 Task: Look for products from Four Sigmatic only.
Action: Mouse pressed left at (30, 107)
Screenshot: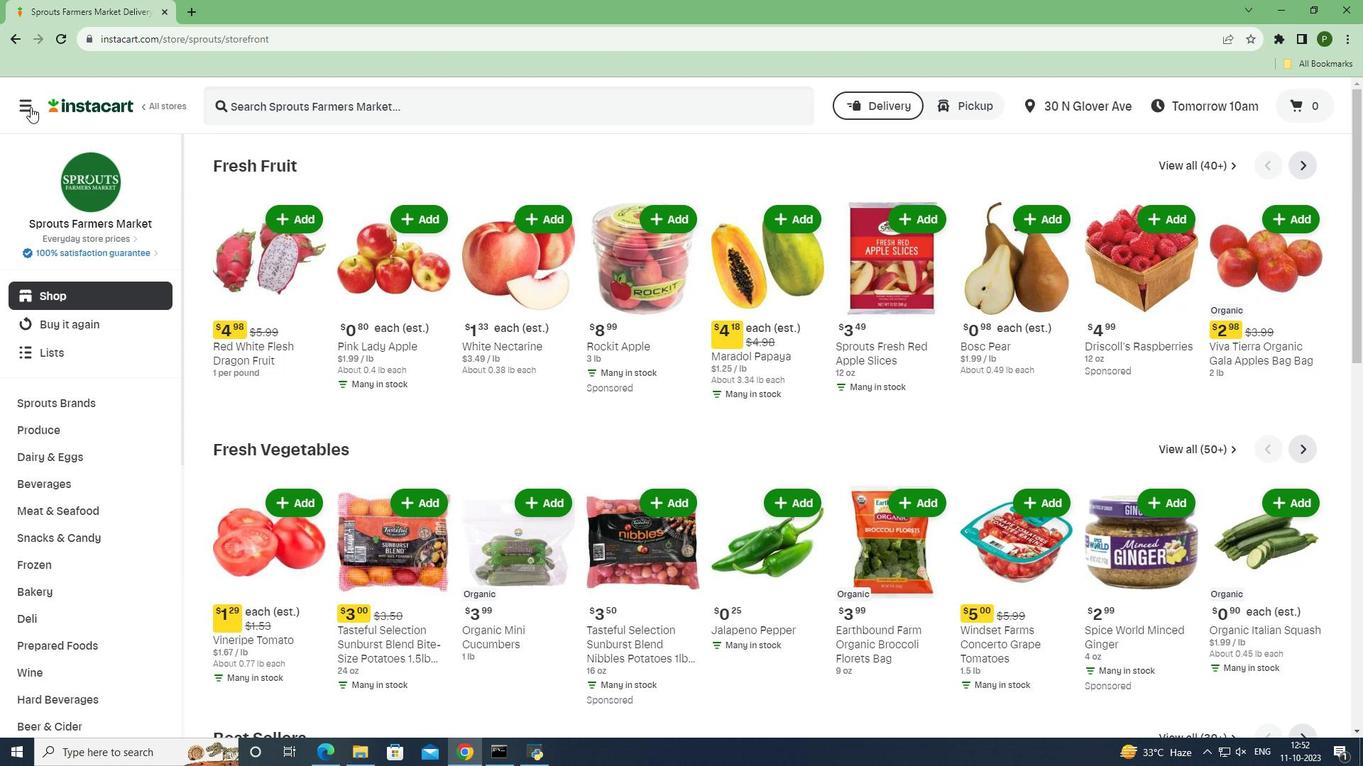 
Action: Mouse moved to (31, 368)
Screenshot: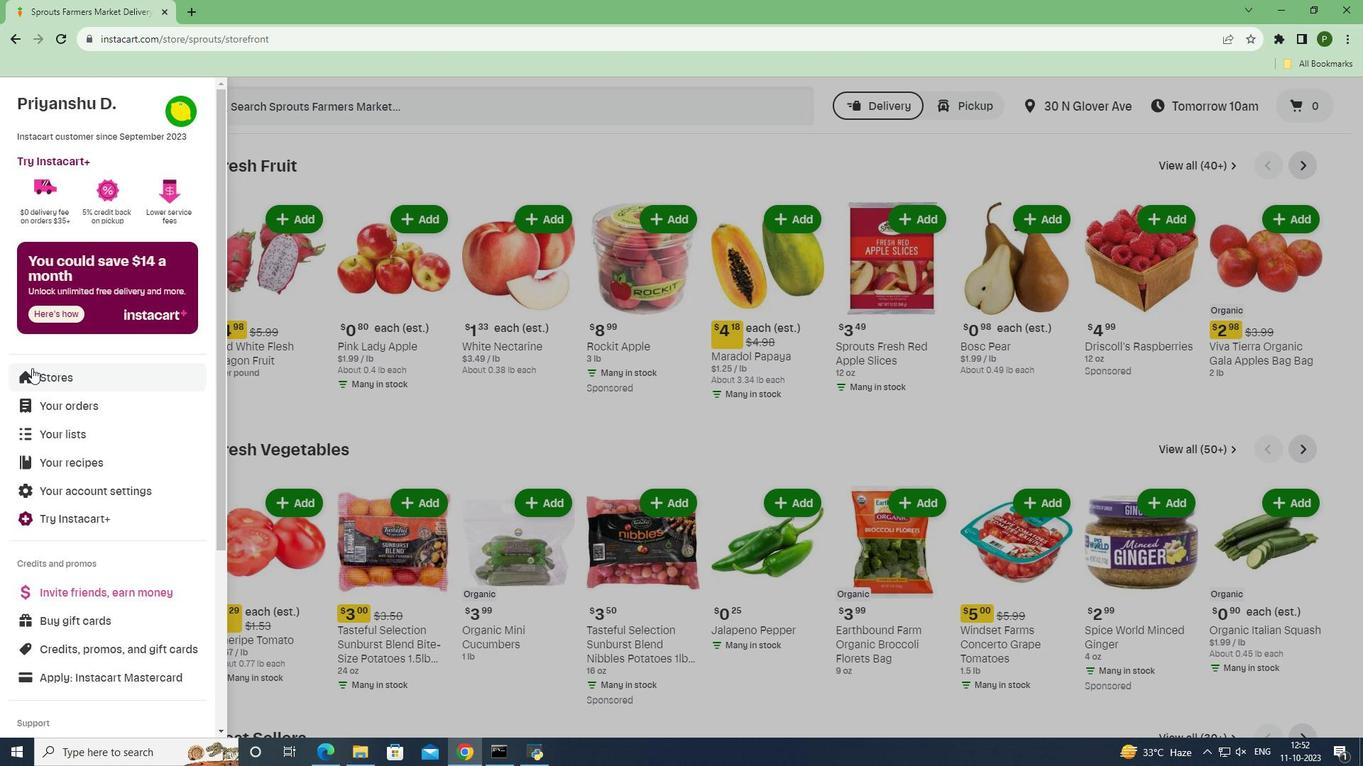 
Action: Mouse pressed left at (31, 368)
Screenshot: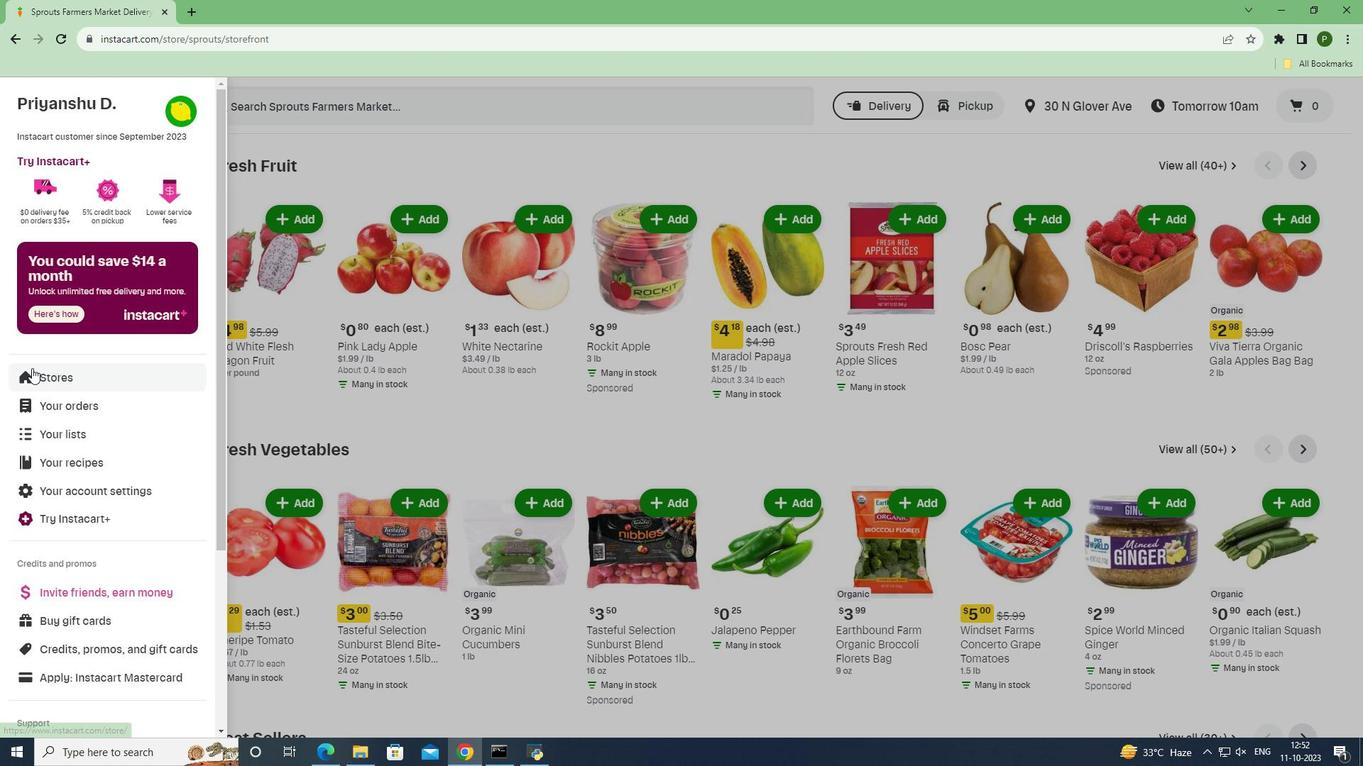 
Action: Mouse moved to (313, 168)
Screenshot: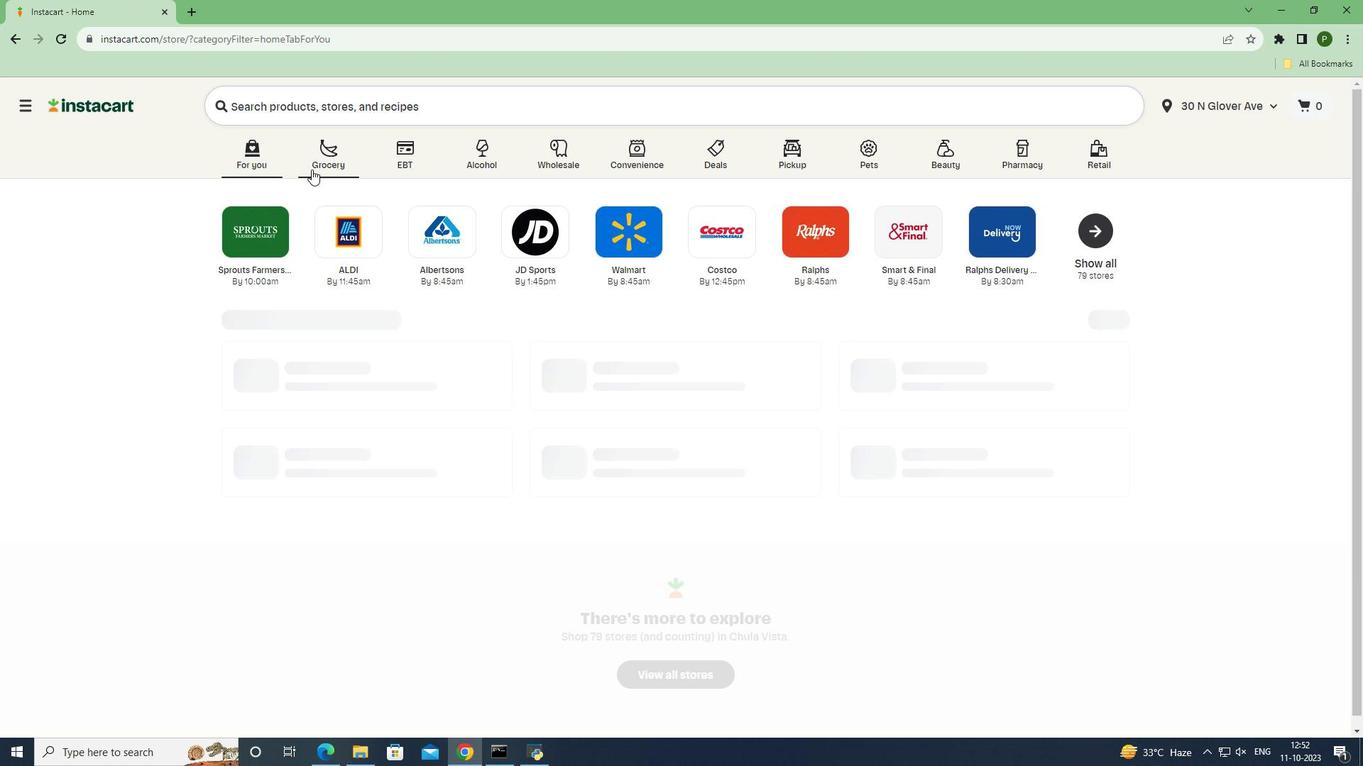 
Action: Mouse pressed left at (313, 168)
Screenshot: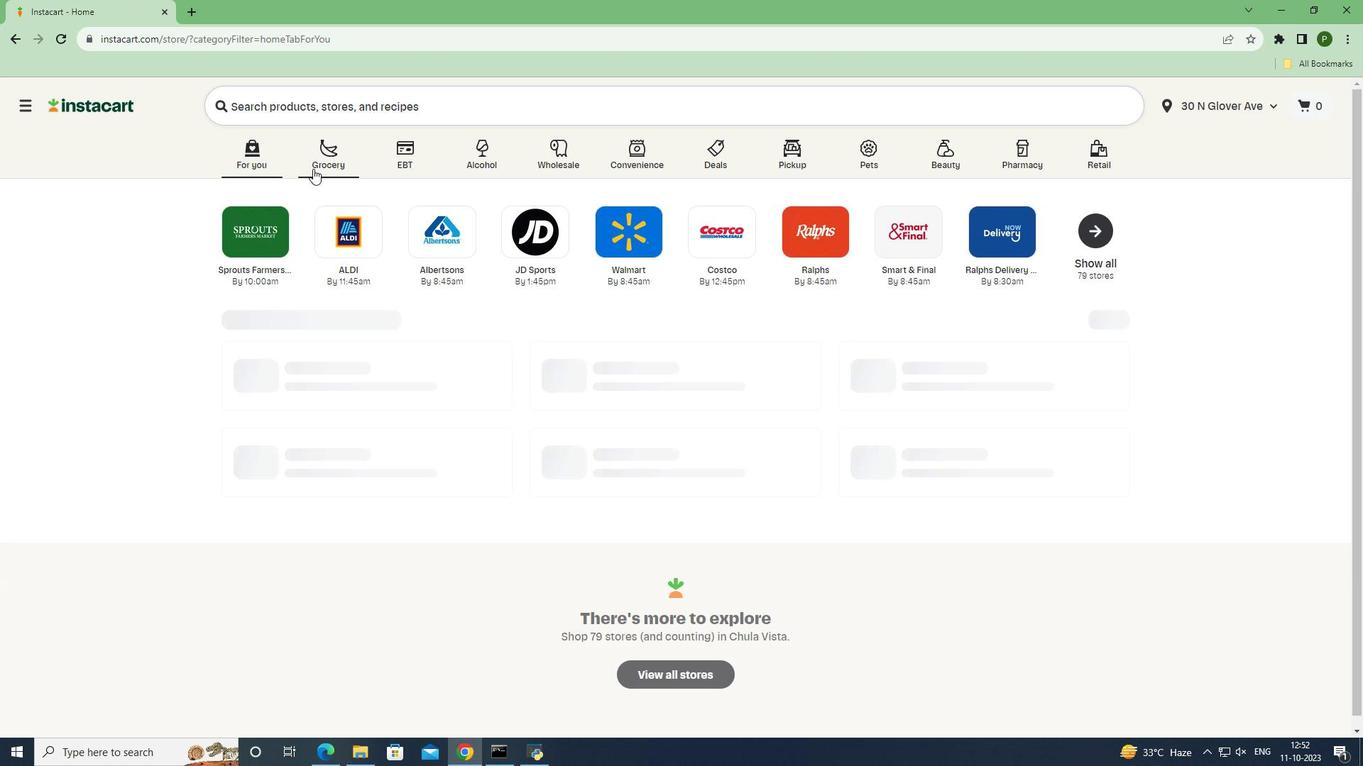 
Action: Mouse moved to (585, 313)
Screenshot: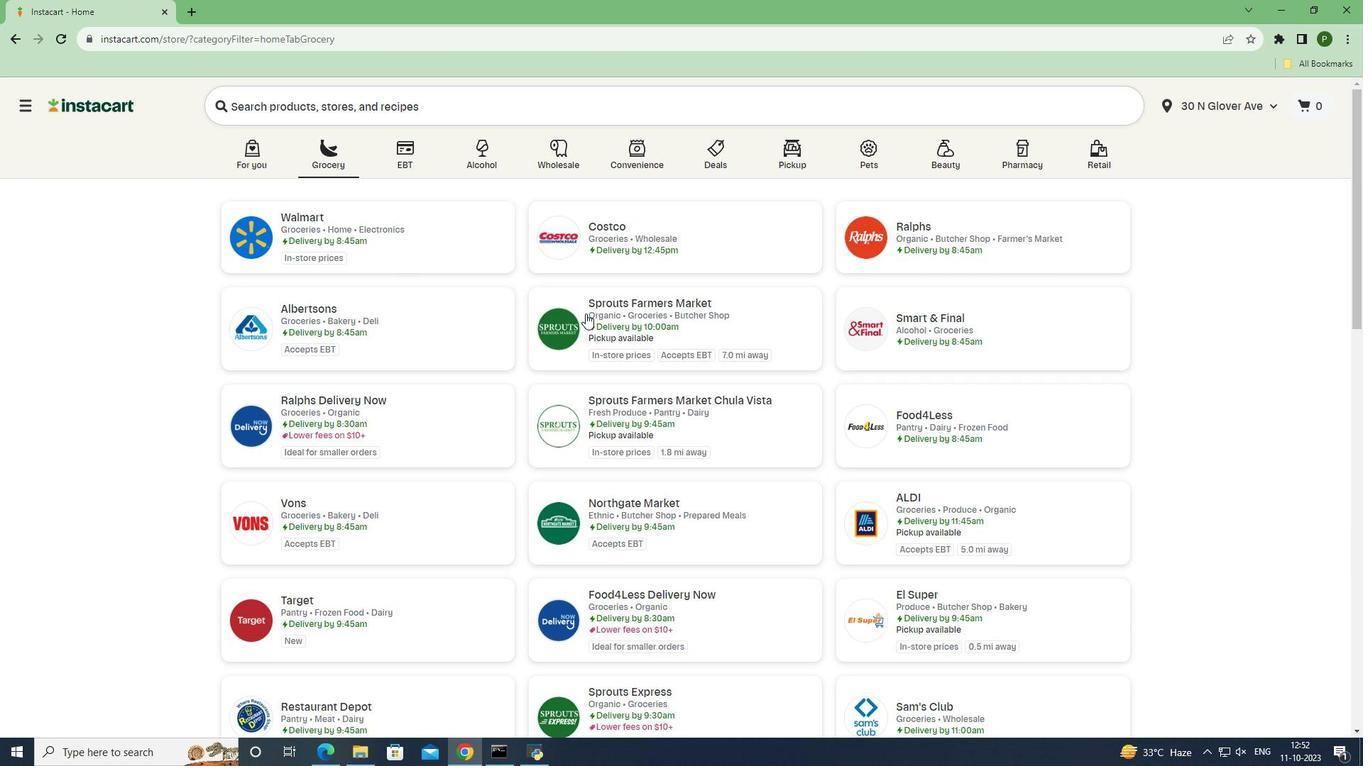 
Action: Mouse pressed left at (585, 313)
Screenshot: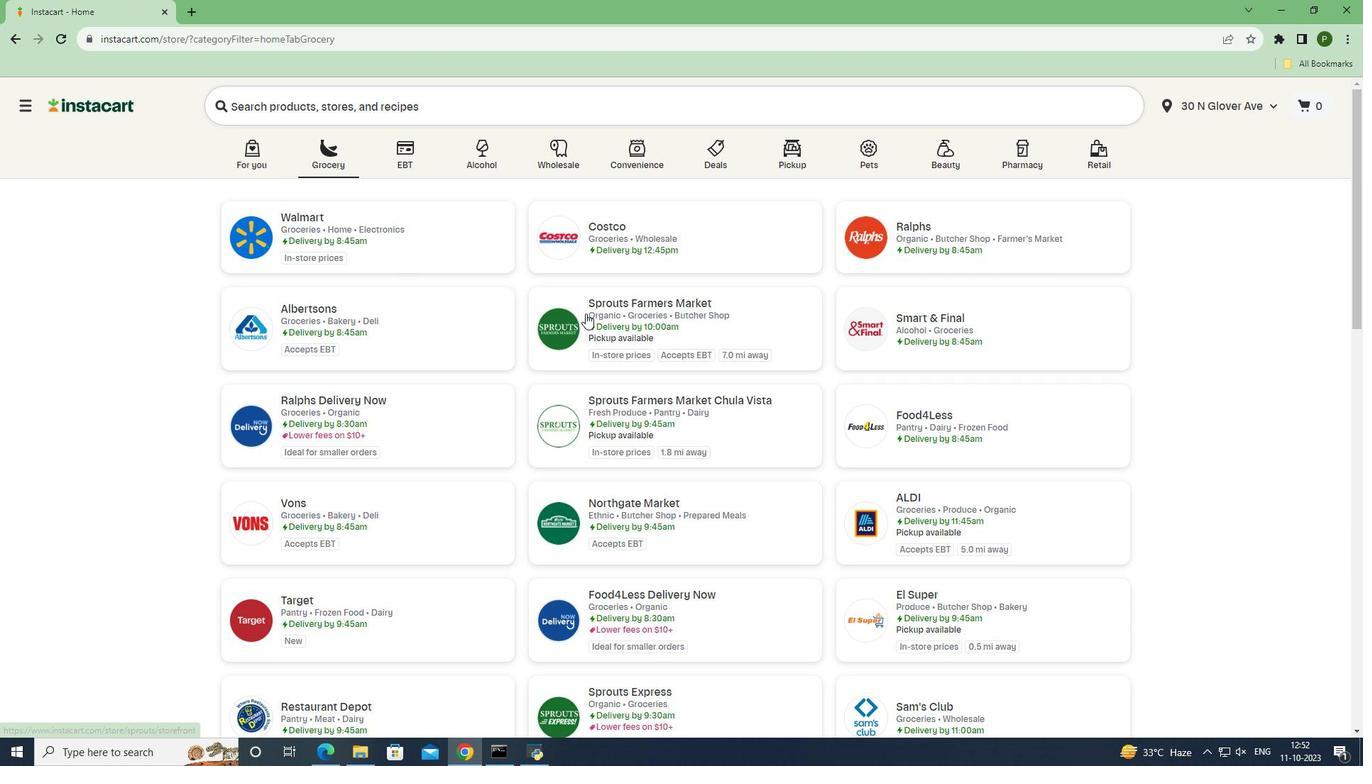 
Action: Mouse moved to (92, 484)
Screenshot: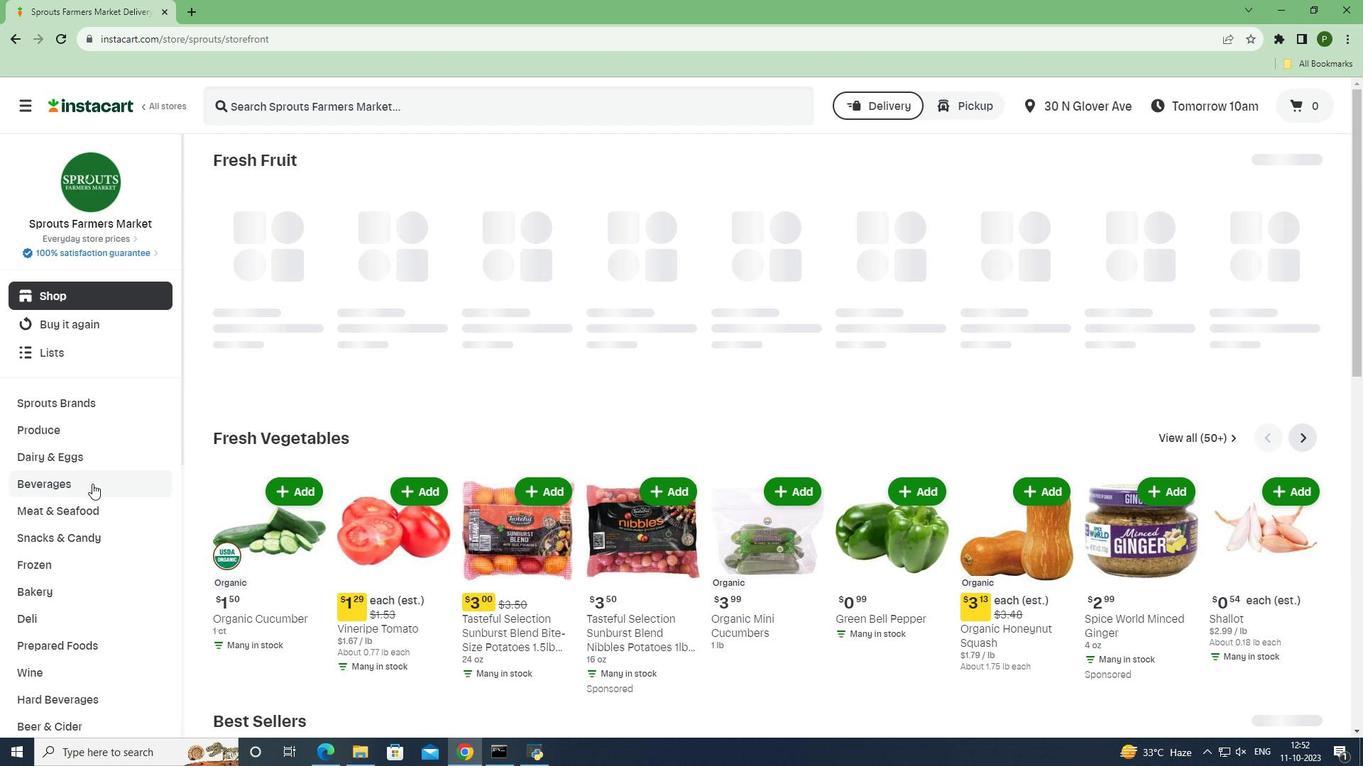 
Action: Mouse pressed left at (92, 484)
Screenshot: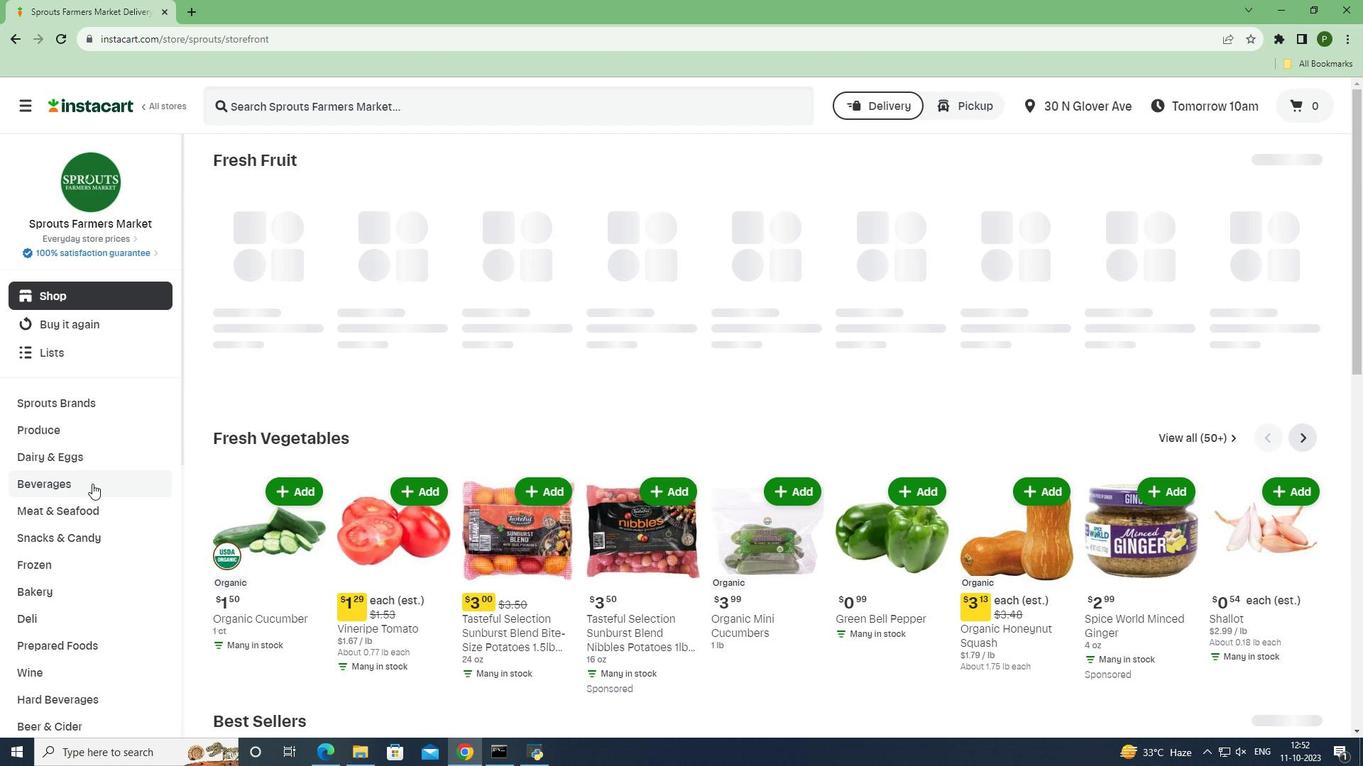 
Action: Mouse moved to (83, 572)
Screenshot: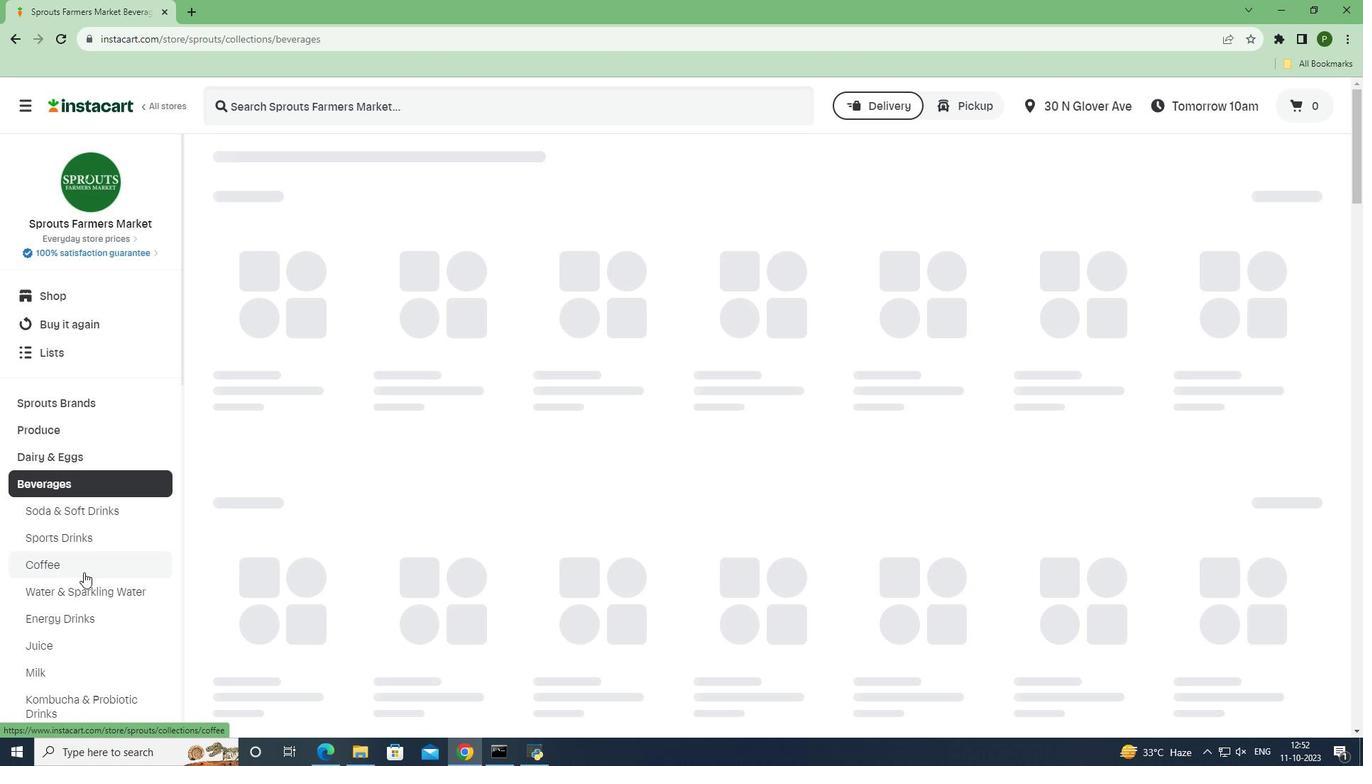 
Action: Mouse pressed left at (83, 572)
Screenshot: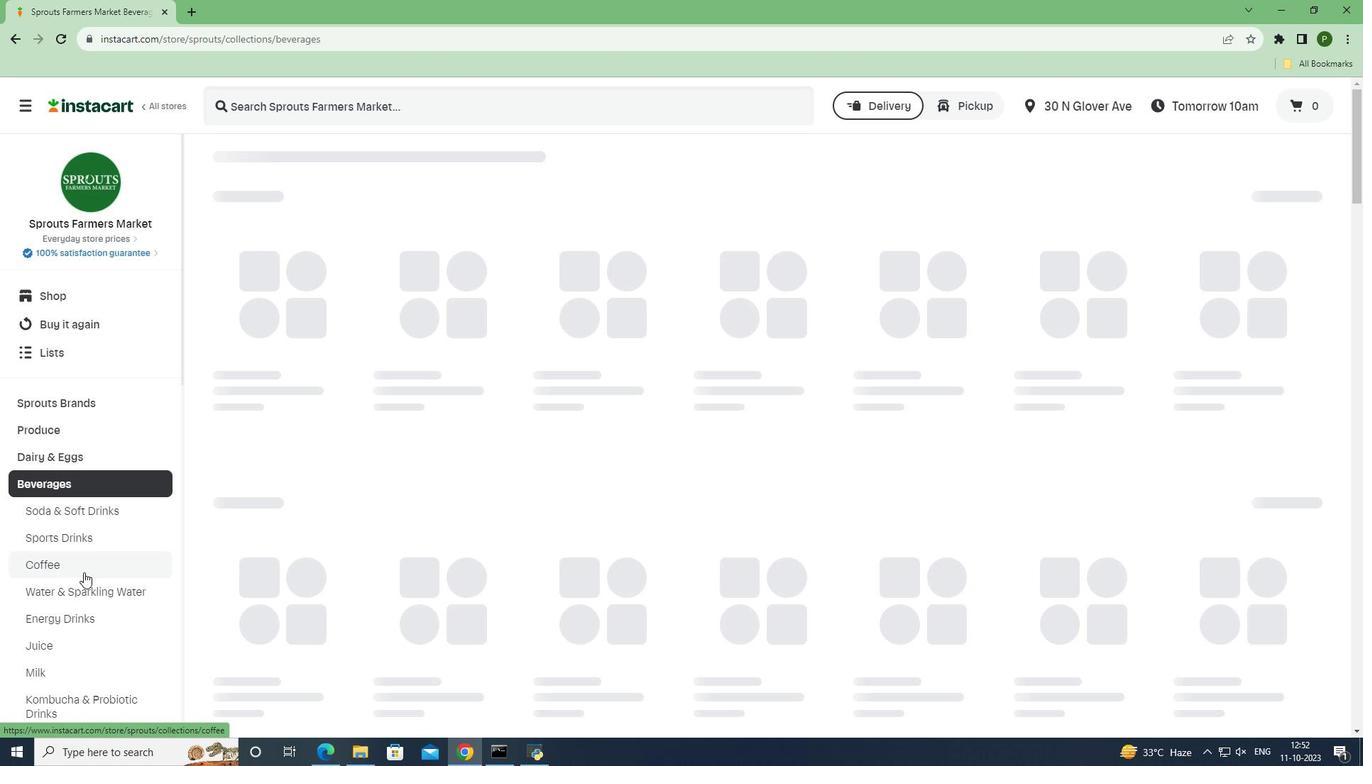 
Action: Mouse moved to (530, 276)
Screenshot: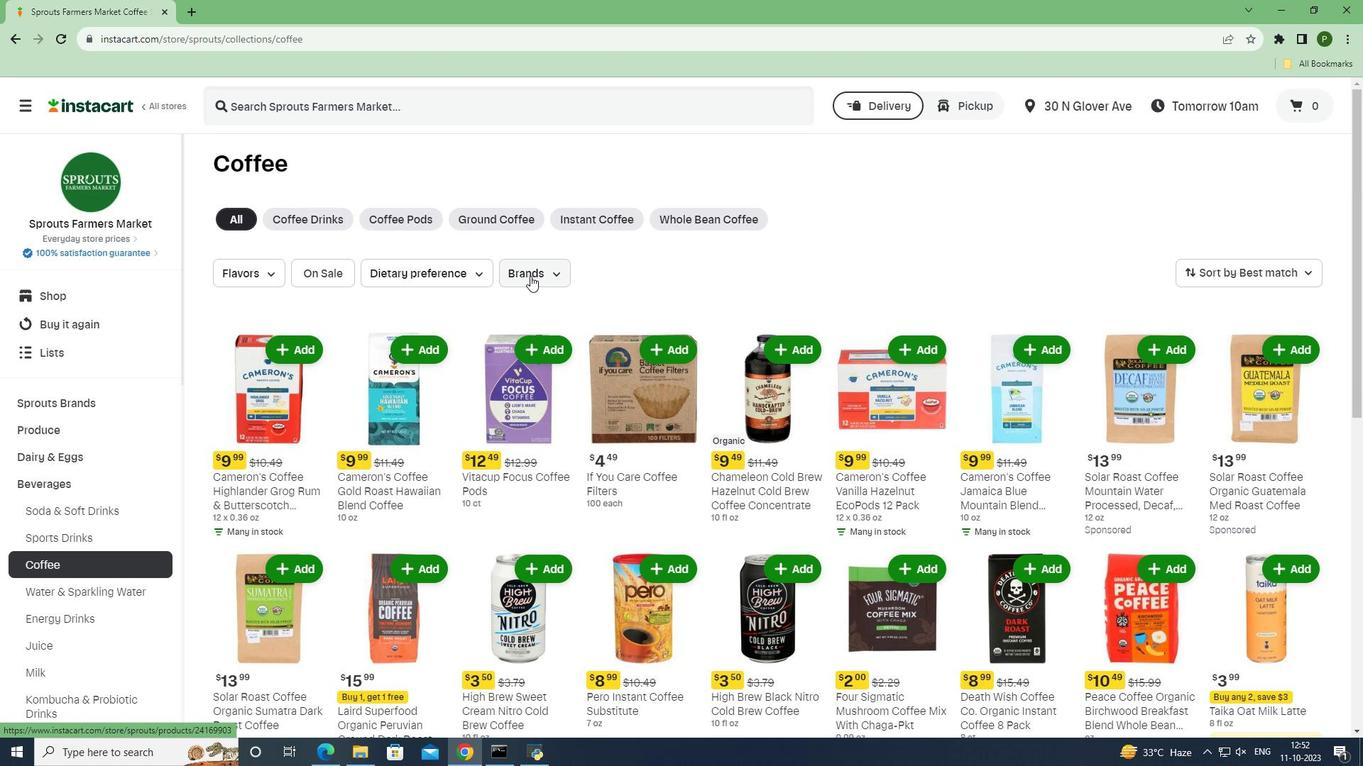 
Action: Mouse pressed left at (530, 276)
Screenshot: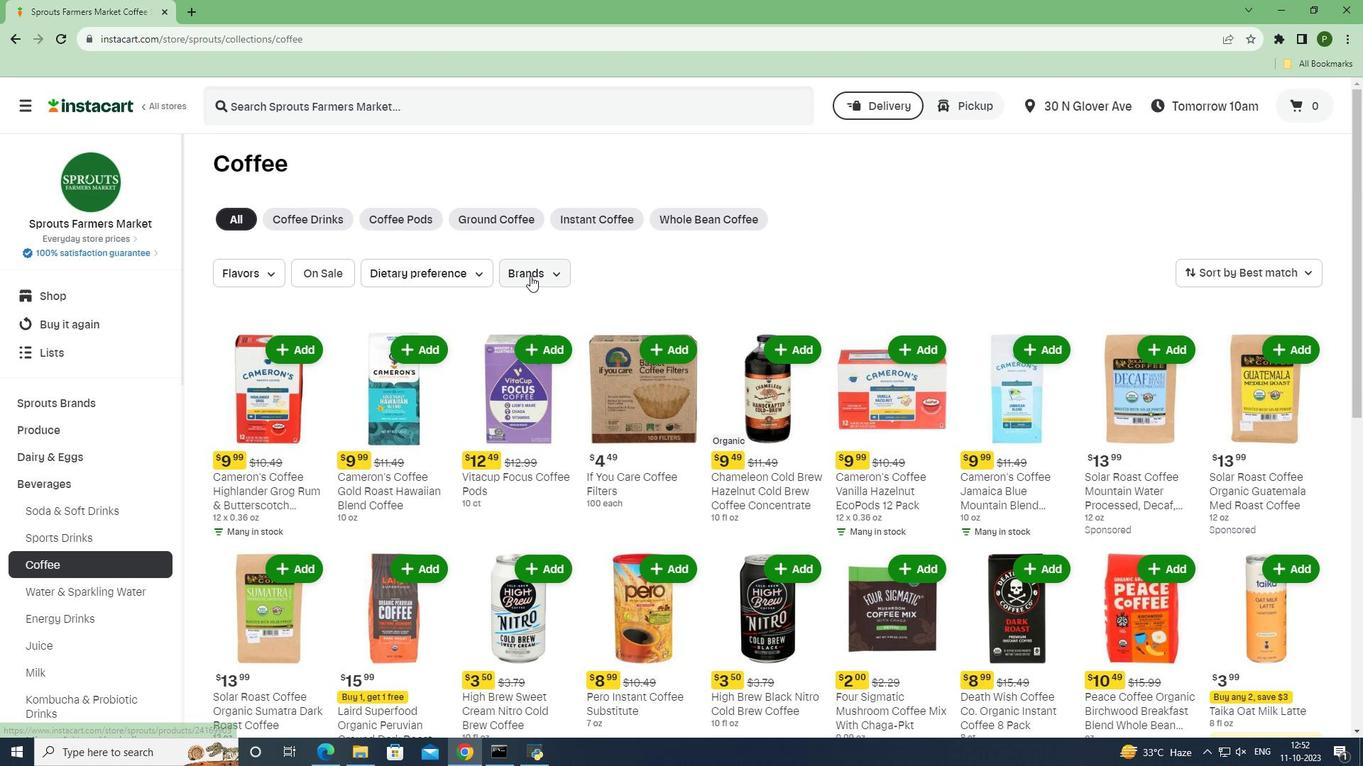 
Action: Mouse moved to (597, 386)
Screenshot: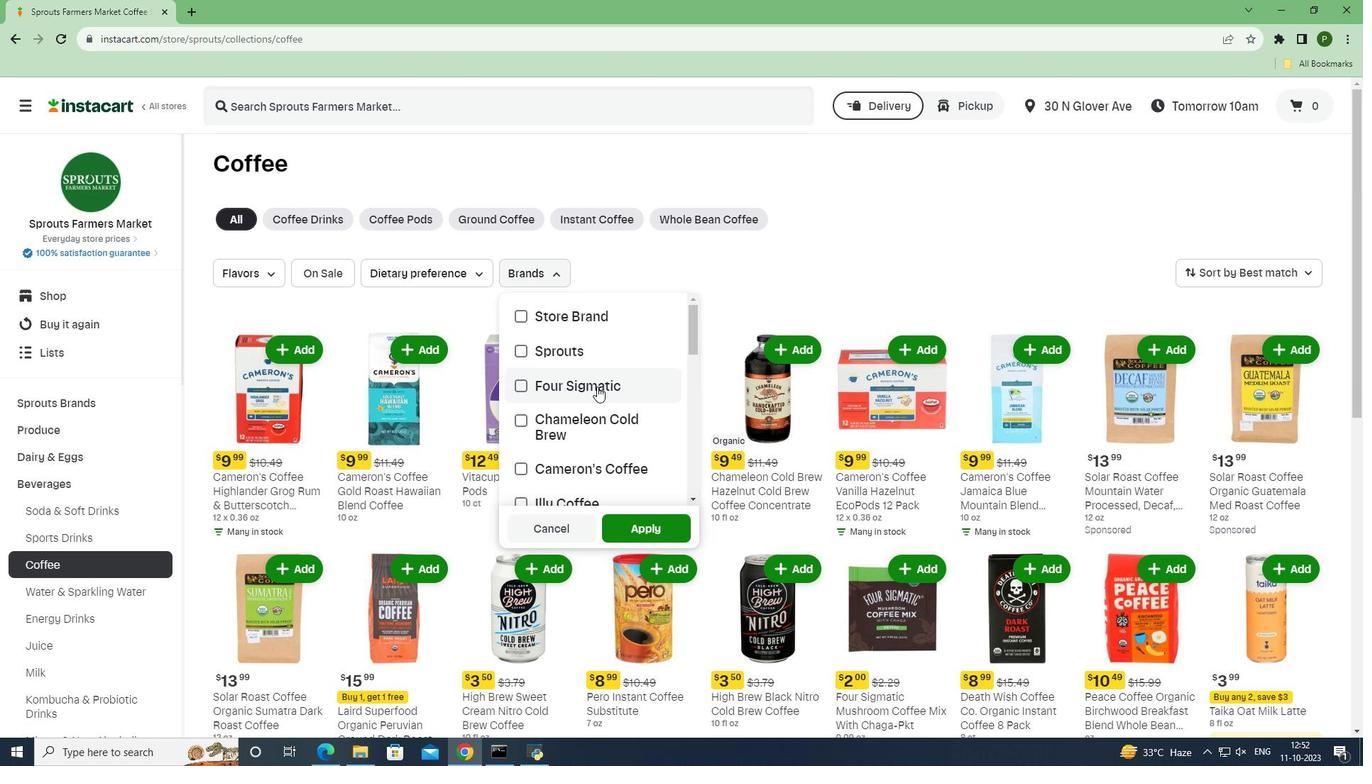 
Action: Mouse pressed left at (597, 386)
Screenshot: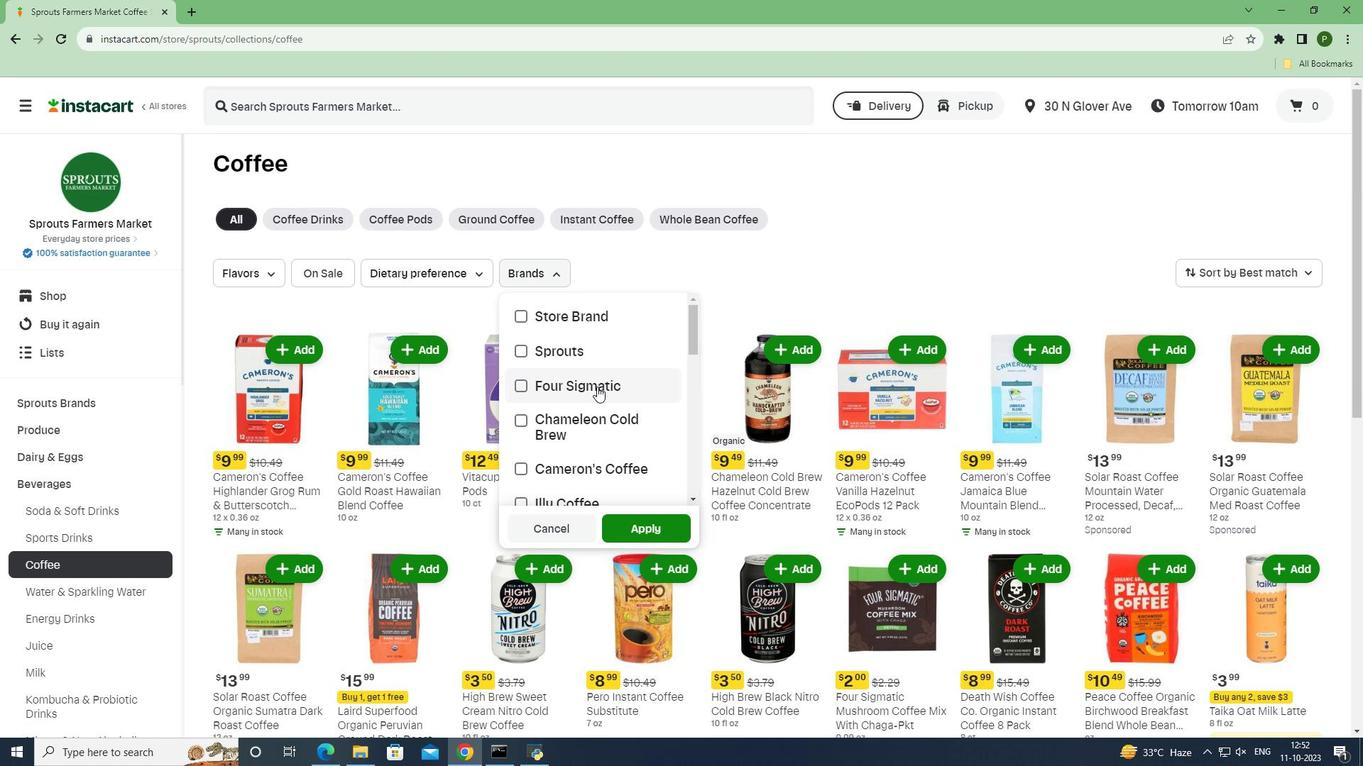 
Action: Mouse moved to (637, 526)
Screenshot: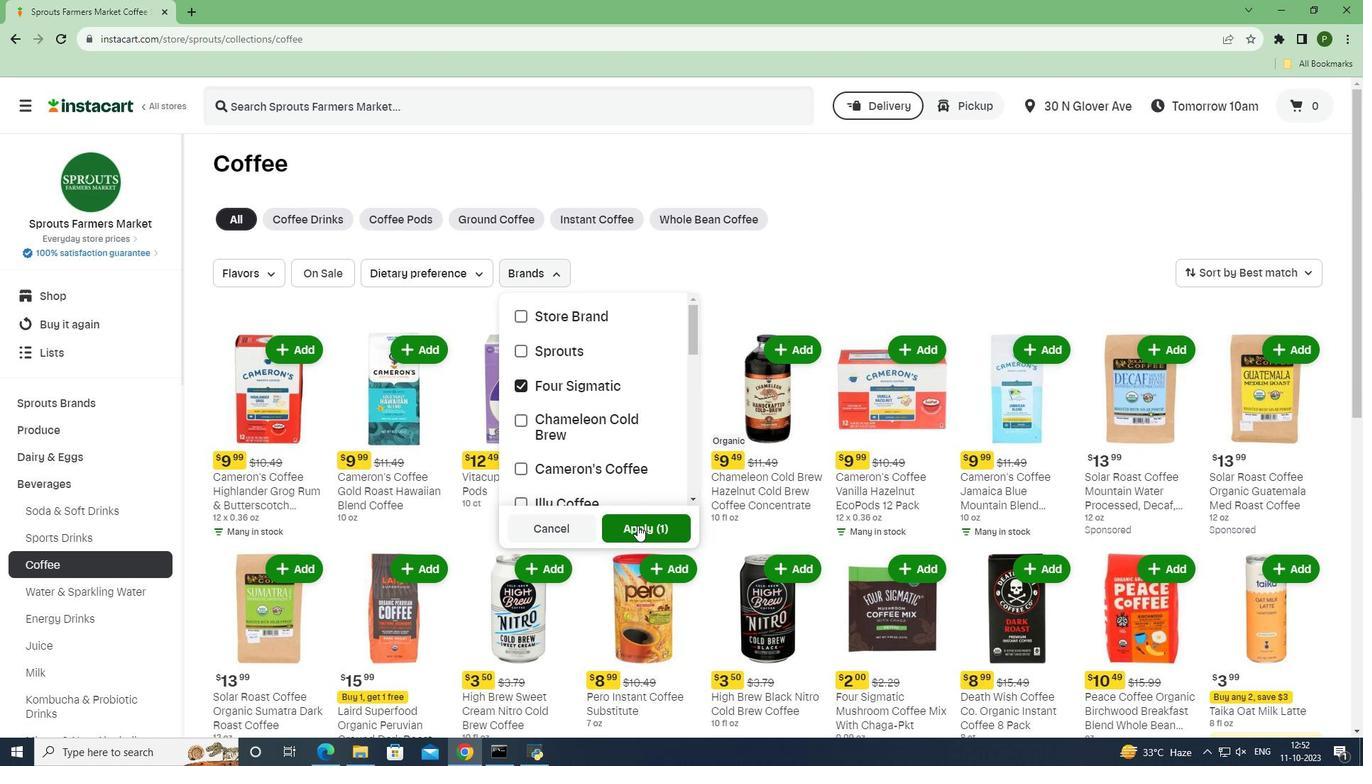 
Action: Mouse pressed left at (637, 526)
Screenshot: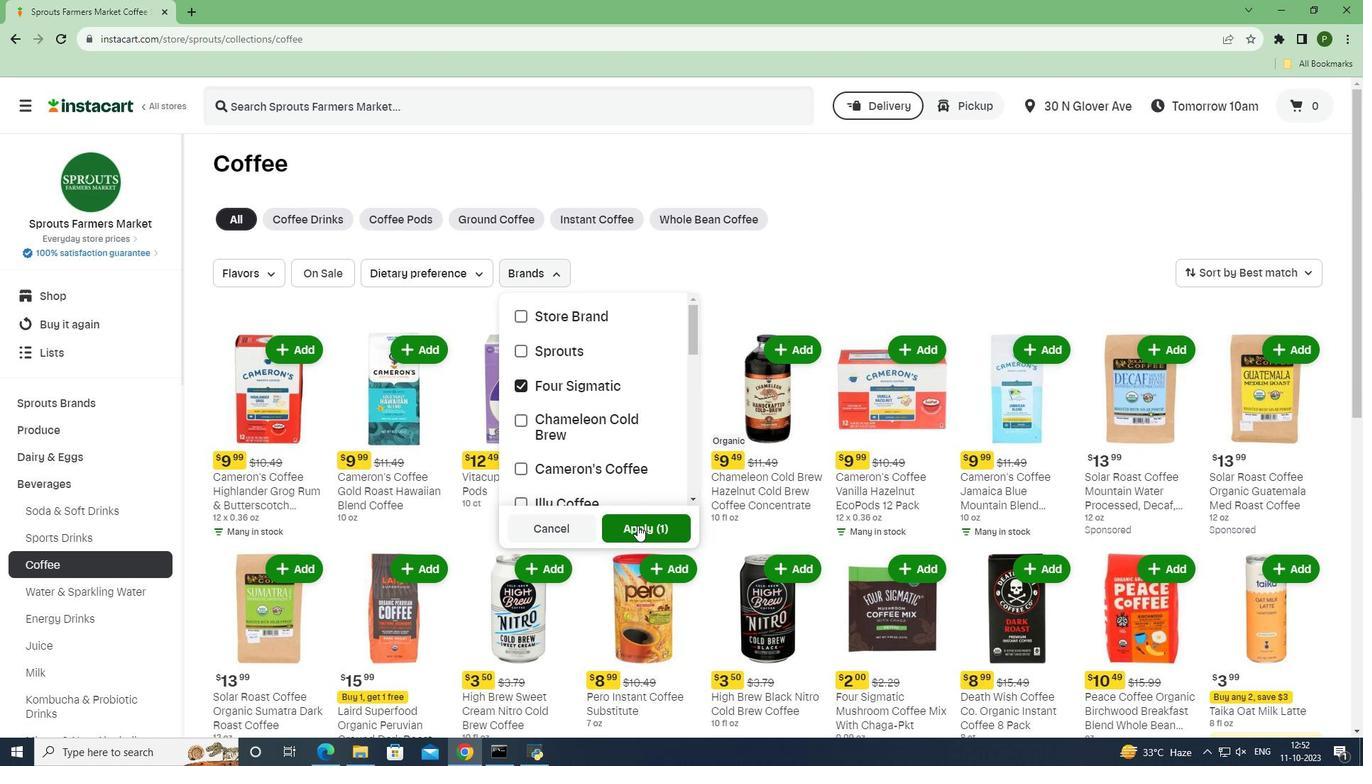 
Action: Mouse moved to (847, 567)
Screenshot: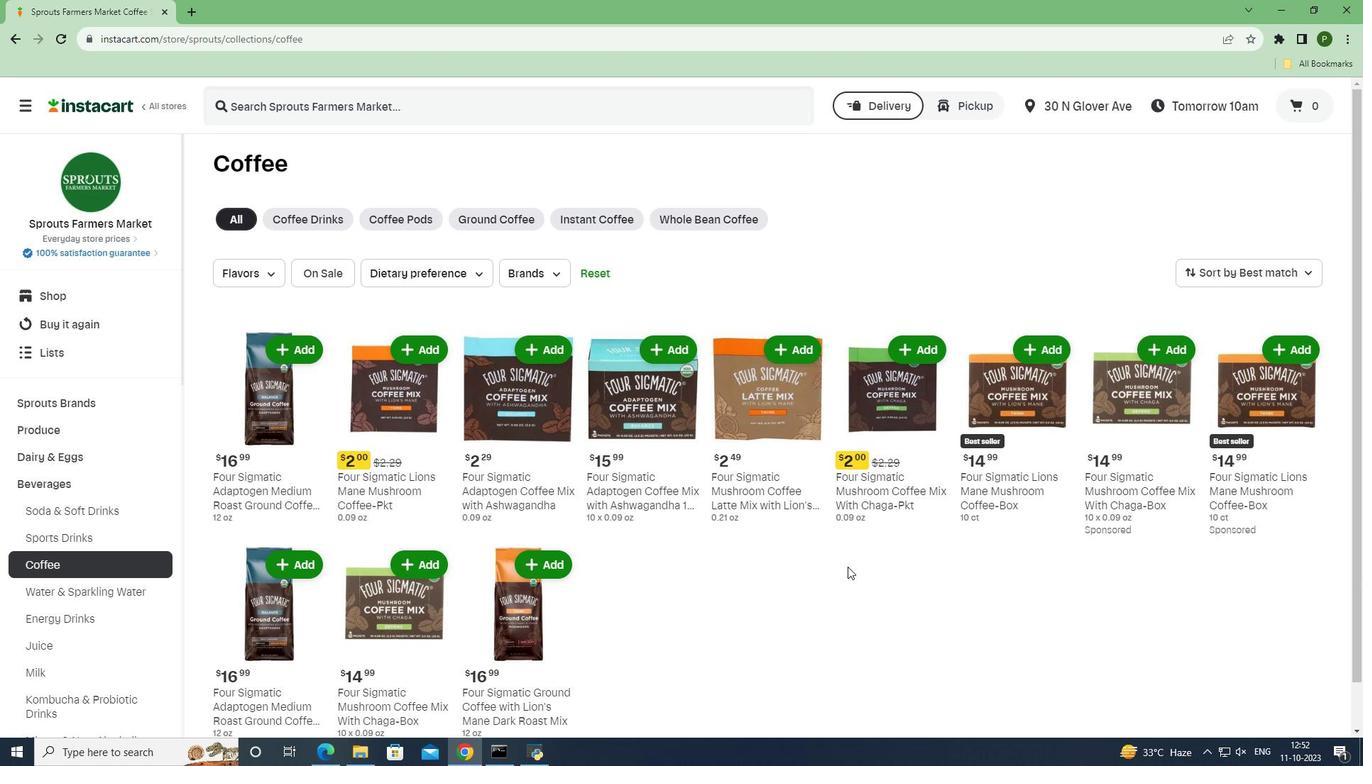 
